 Task: Create a task  Upgrade and migrate company customer support to a cloud-based solution , assign it to team member softage.1@softage.net in the project AppWave and update the status of the task to  Off Track , set the priority of the task to Medium
Action: Mouse moved to (76, 268)
Screenshot: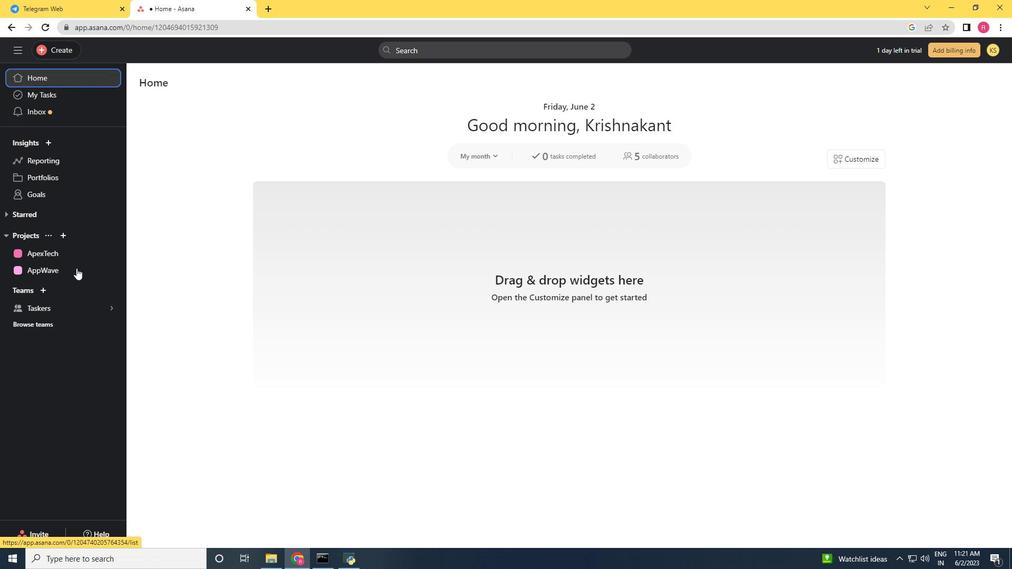 
Action: Mouse pressed left at (76, 268)
Screenshot: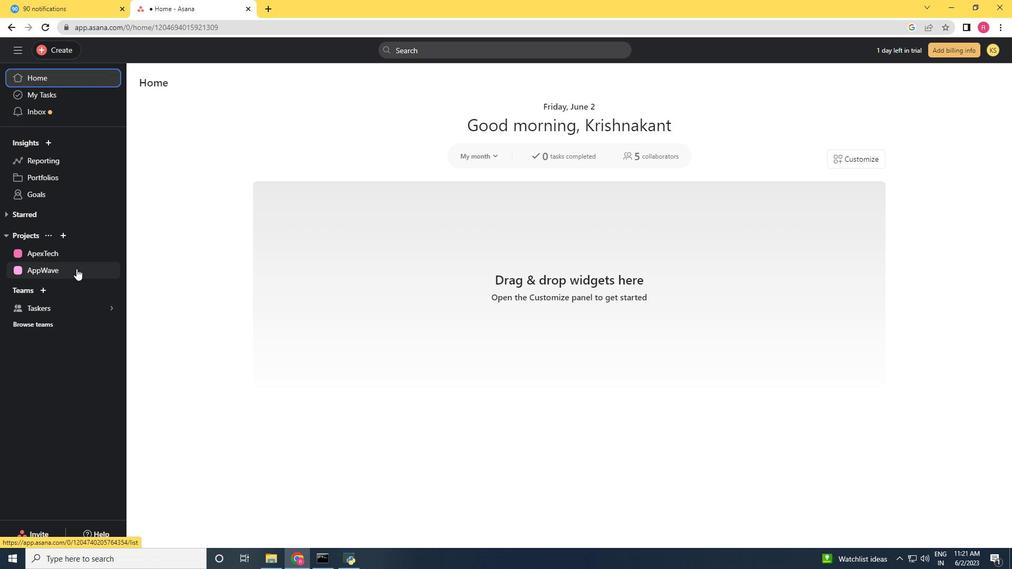 
Action: Mouse moved to (57, 52)
Screenshot: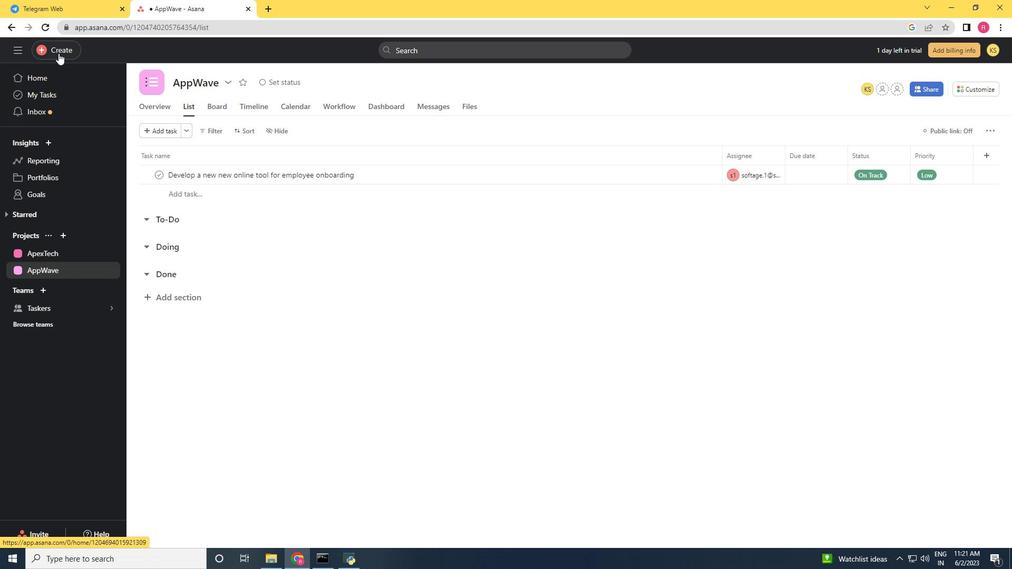 
Action: Mouse pressed left at (57, 52)
Screenshot: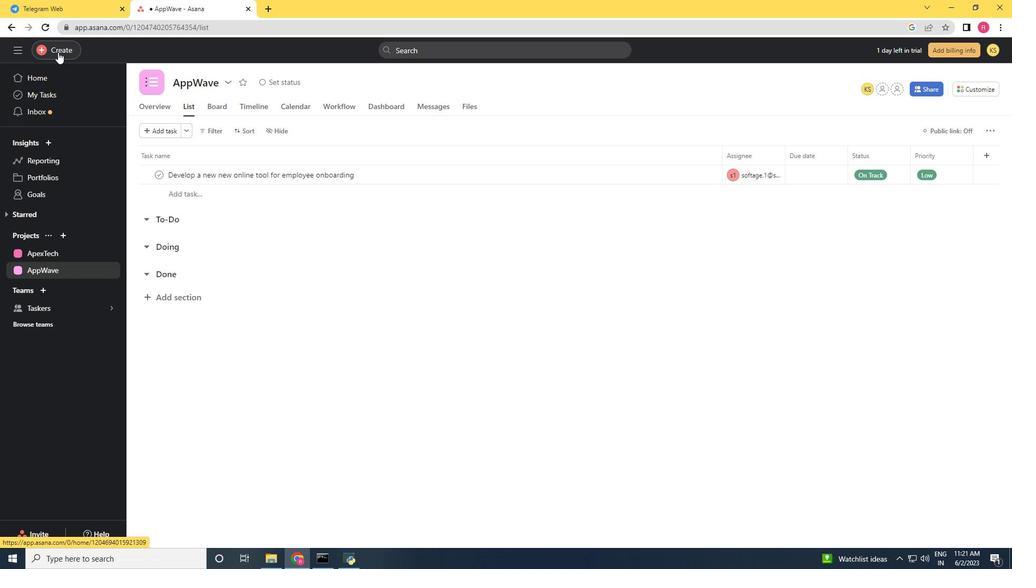 
Action: Mouse moved to (117, 58)
Screenshot: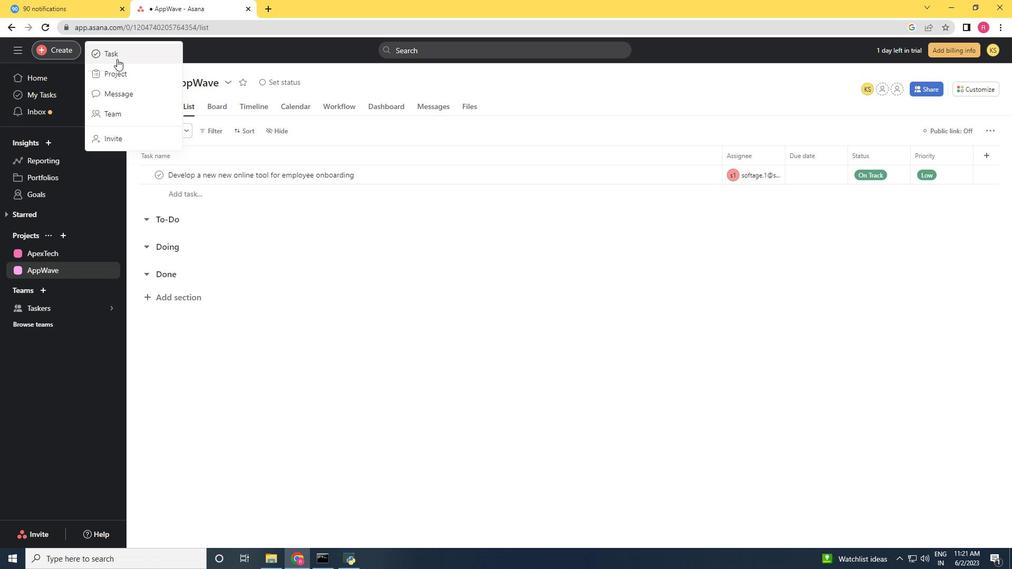 
Action: Mouse pressed left at (117, 58)
Screenshot: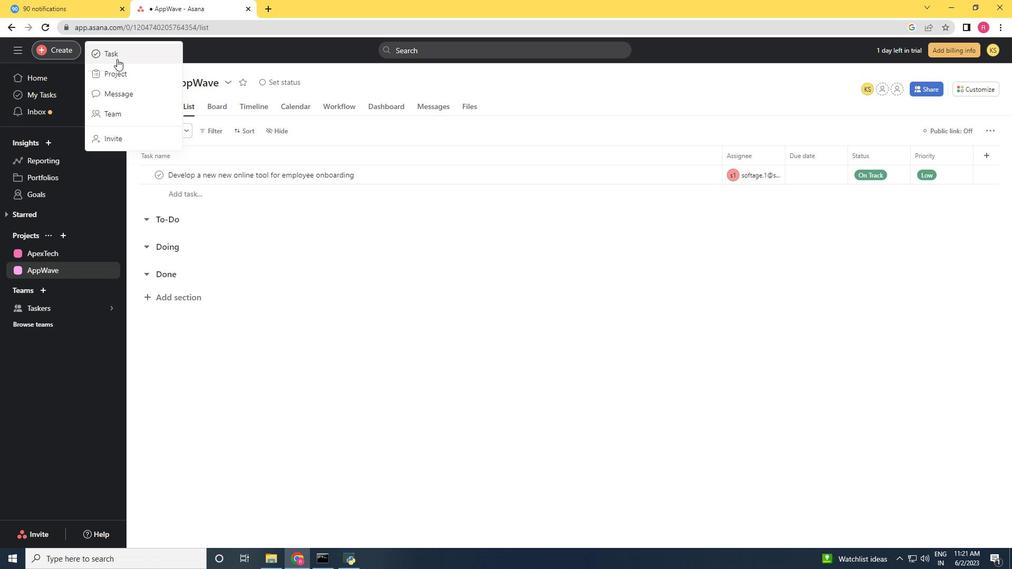 
Action: Mouse moved to (136, 187)
Screenshot: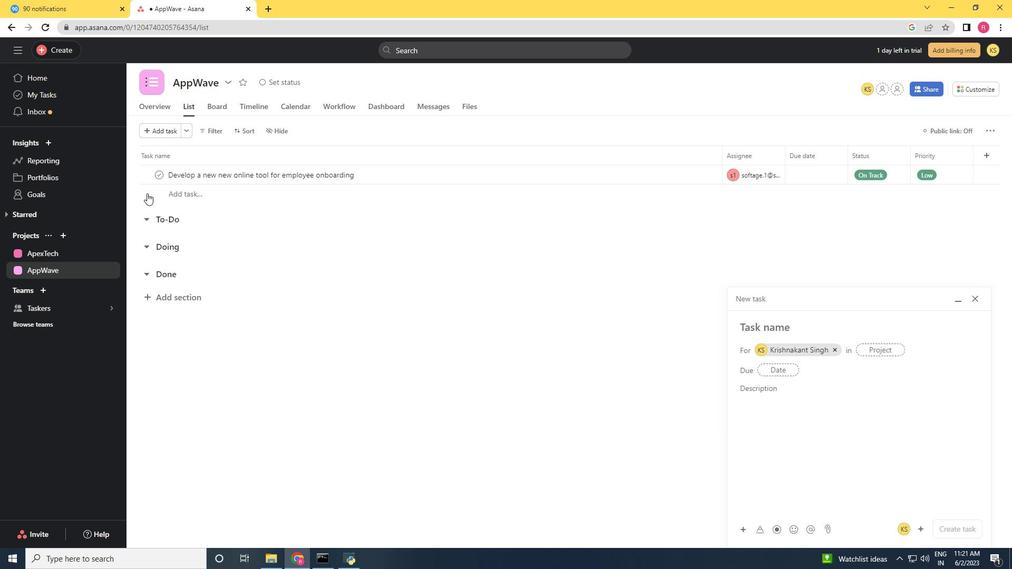 
Action: Key pressed <Key.shift>Upgrade<Key.space>and<Key.space>migrate<Key.space>company<Key.space>customer<Key.space>support<Key.space>to<Key.space>a<Key.space>cloud-base<Key.space><Key.backspace>d<Key.space>solution<Key.space>
Screenshot: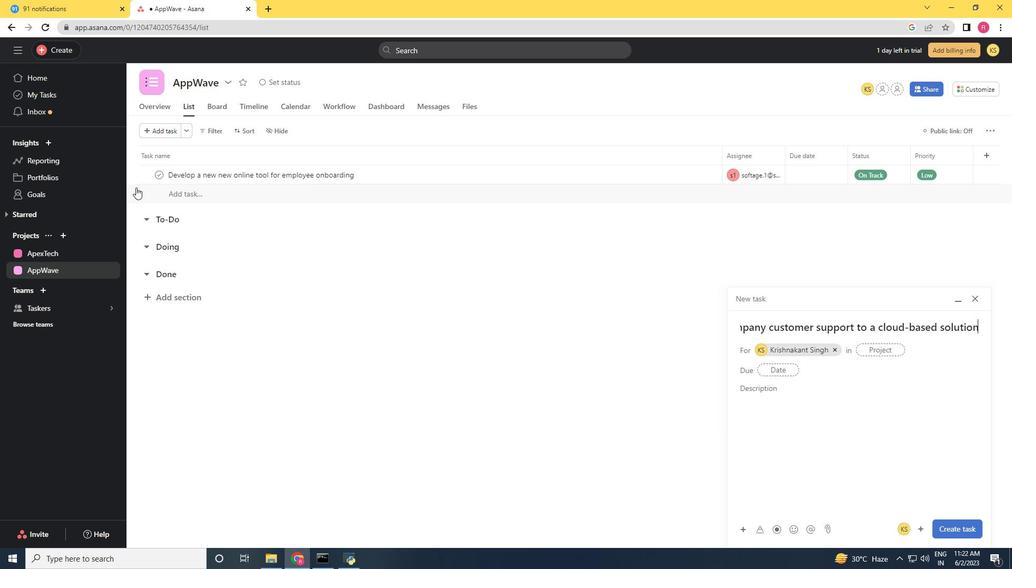 
Action: Mouse moved to (837, 347)
Screenshot: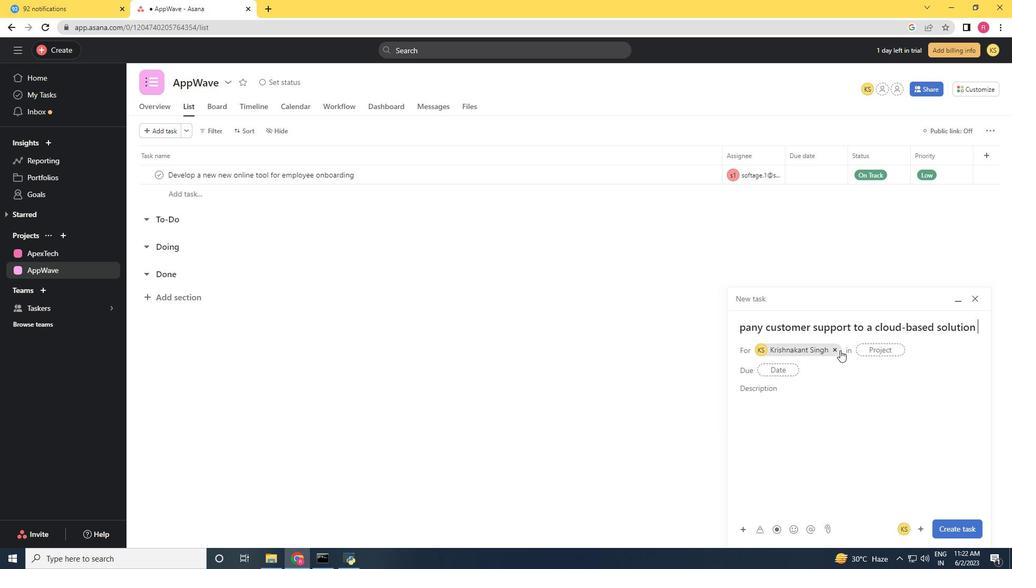 
Action: Mouse pressed left at (837, 347)
Screenshot: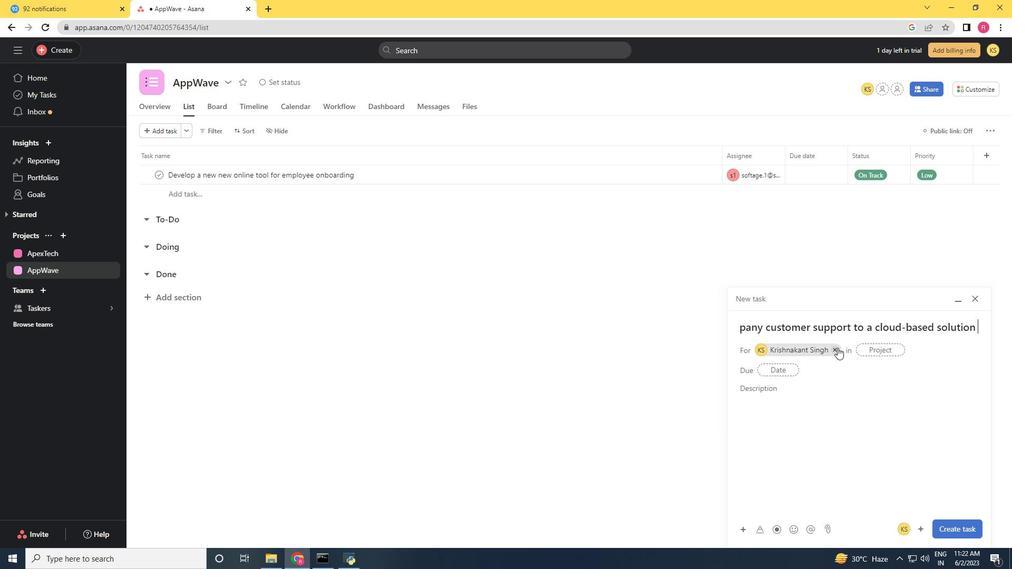 
Action: Mouse moved to (787, 350)
Screenshot: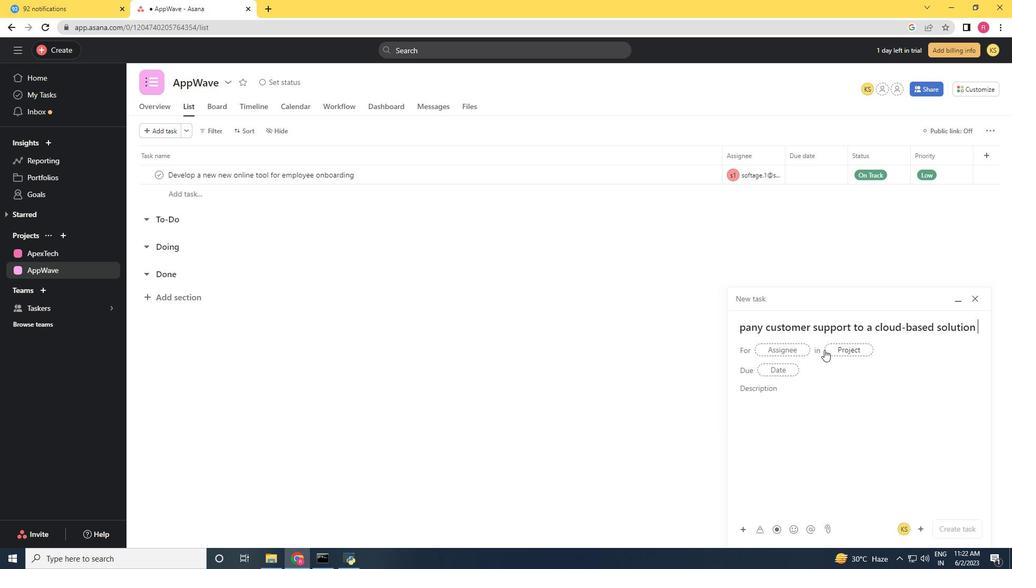 
Action: Mouse pressed left at (787, 350)
Screenshot: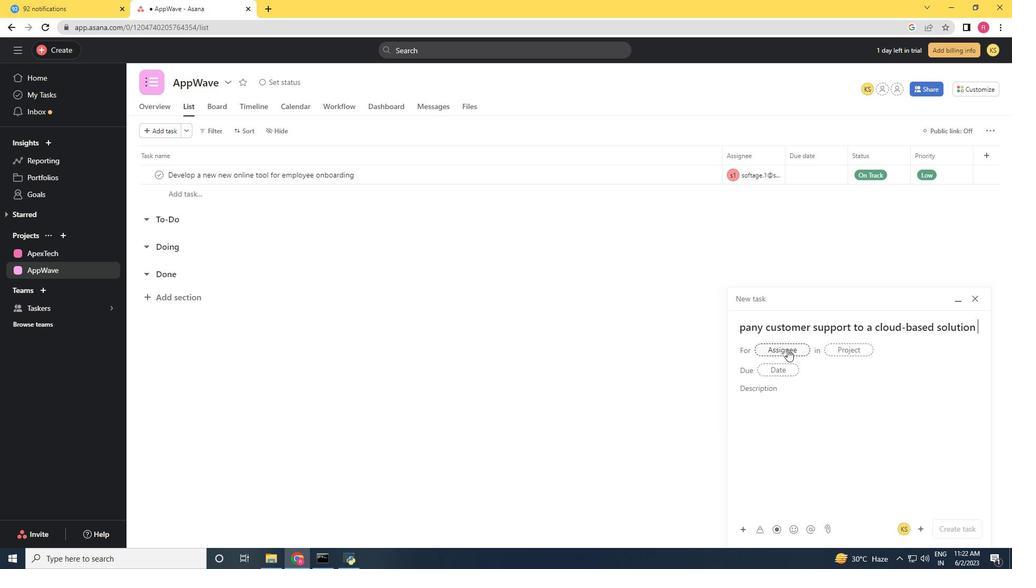 
Action: Mouse moved to (711, 396)
Screenshot: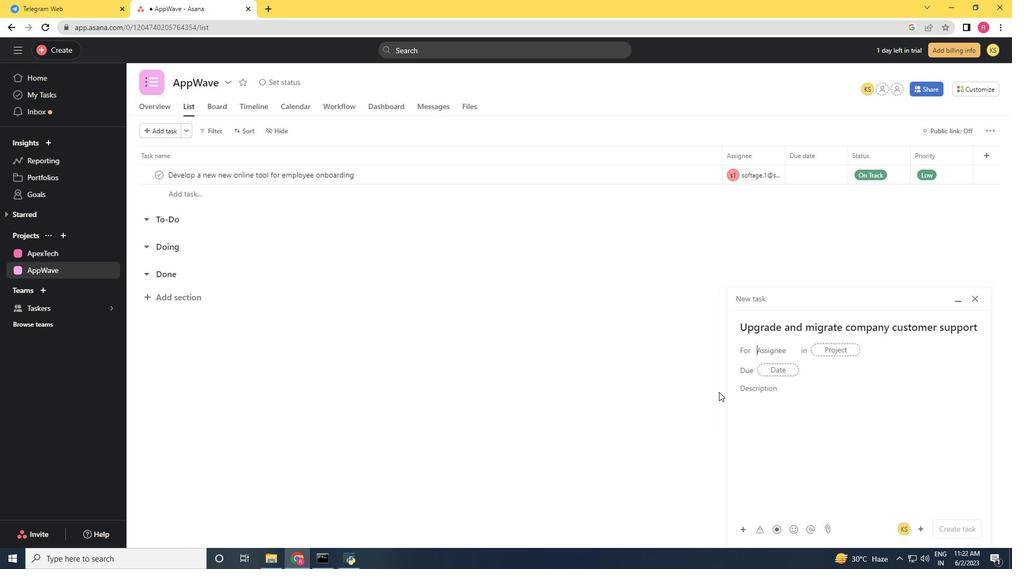 
Action: Key pressed softage.1<Key.shift>@softage.net
Screenshot: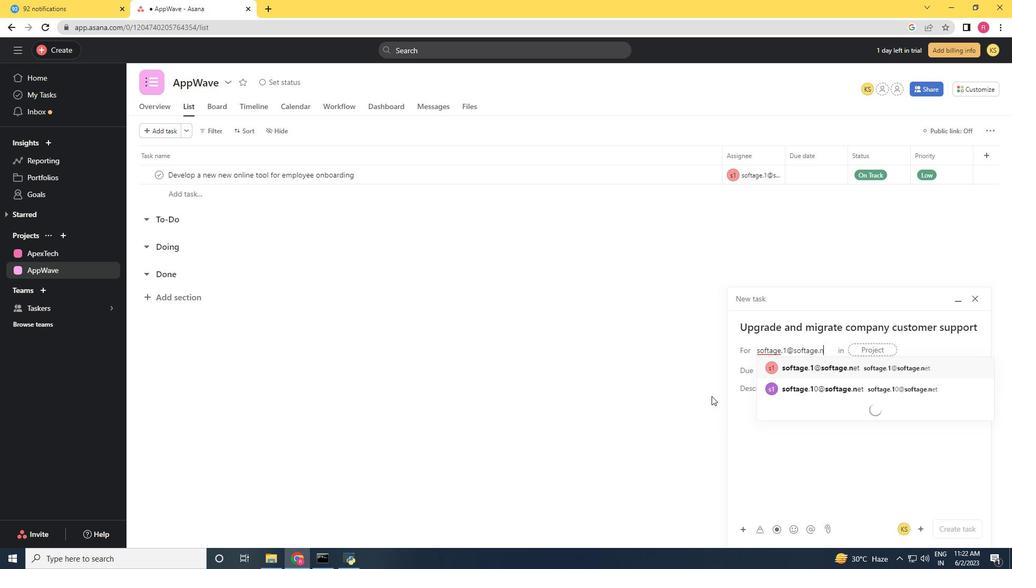 
Action: Mouse moved to (841, 368)
Screenshot: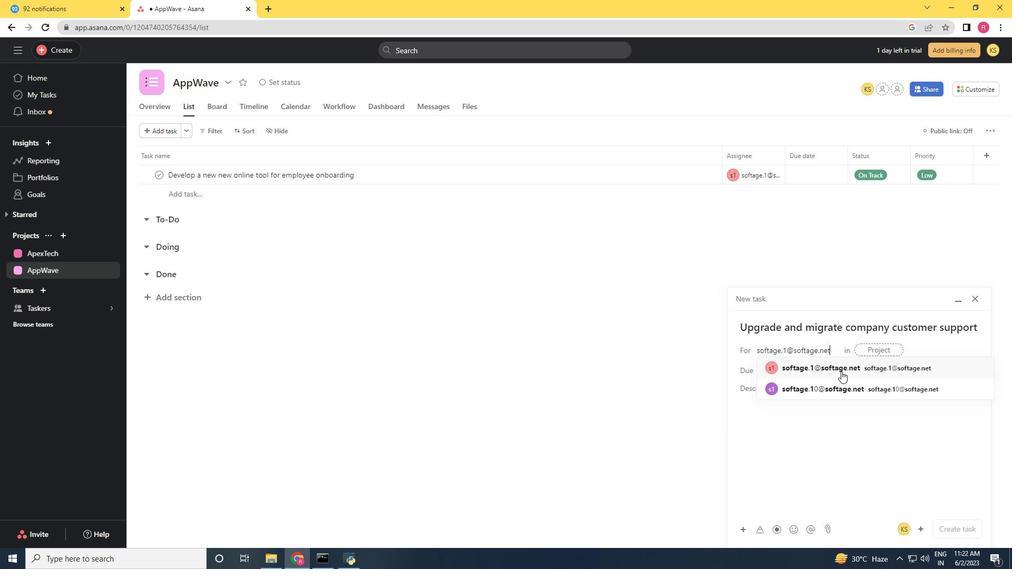 
Action: Mouse pressed left at (841, 368)
Screenshot: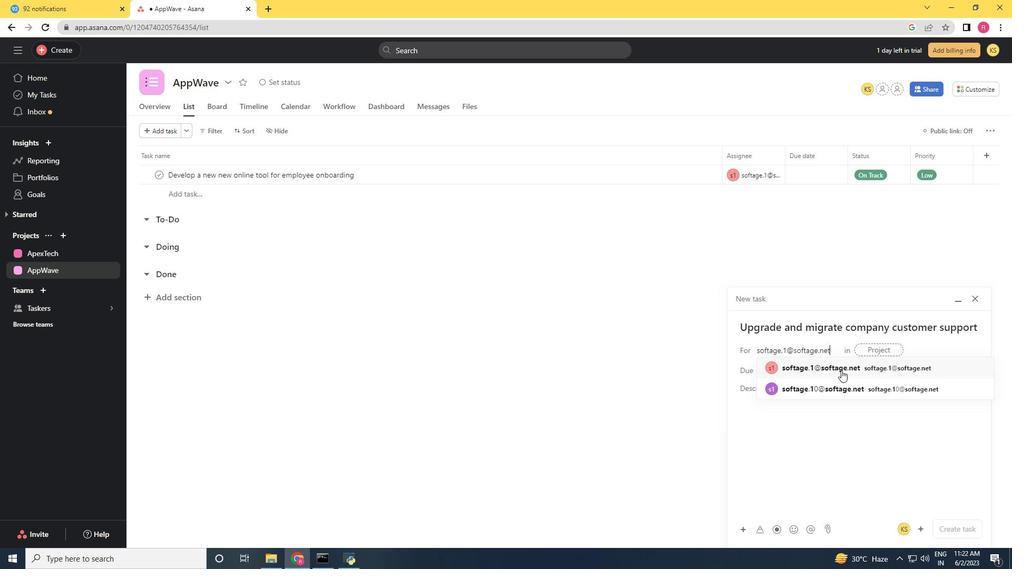 
Action: Mouse moved to (691, 390)
Screenshot: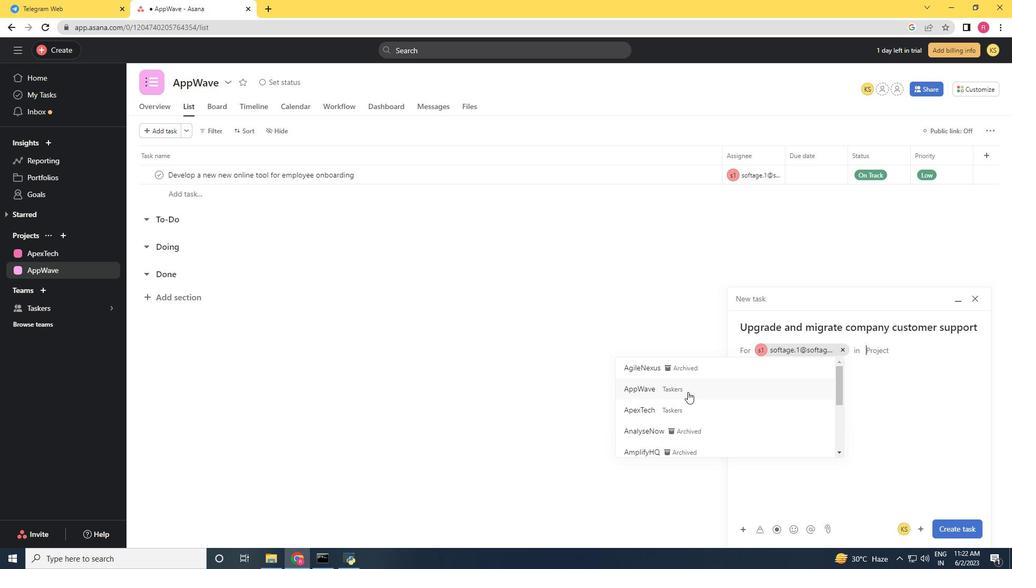 
Action: Mouse pressed left at (691, 390)
Screenshot: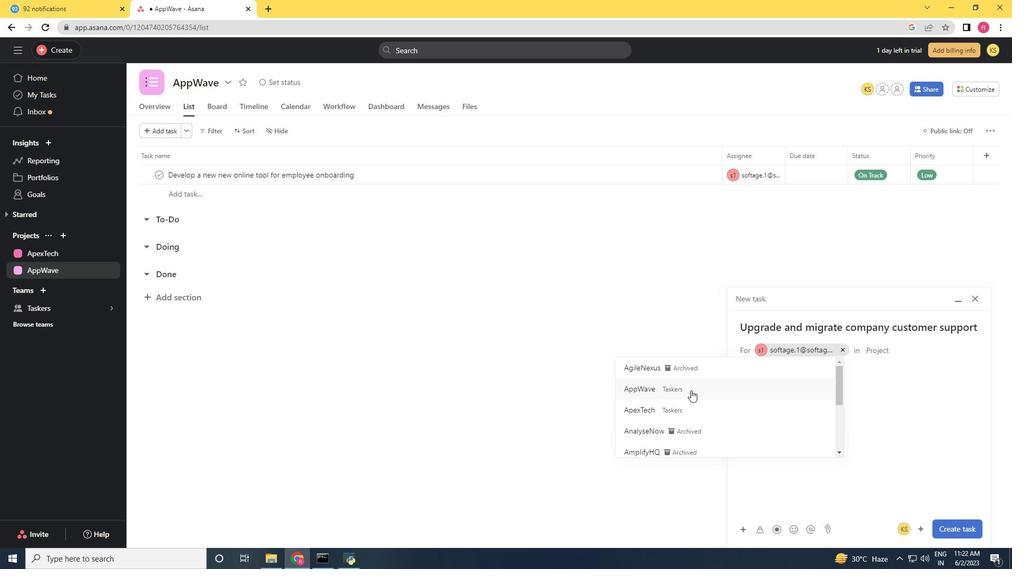 
Action: Mouse moved to (794, 396)
Screenshot: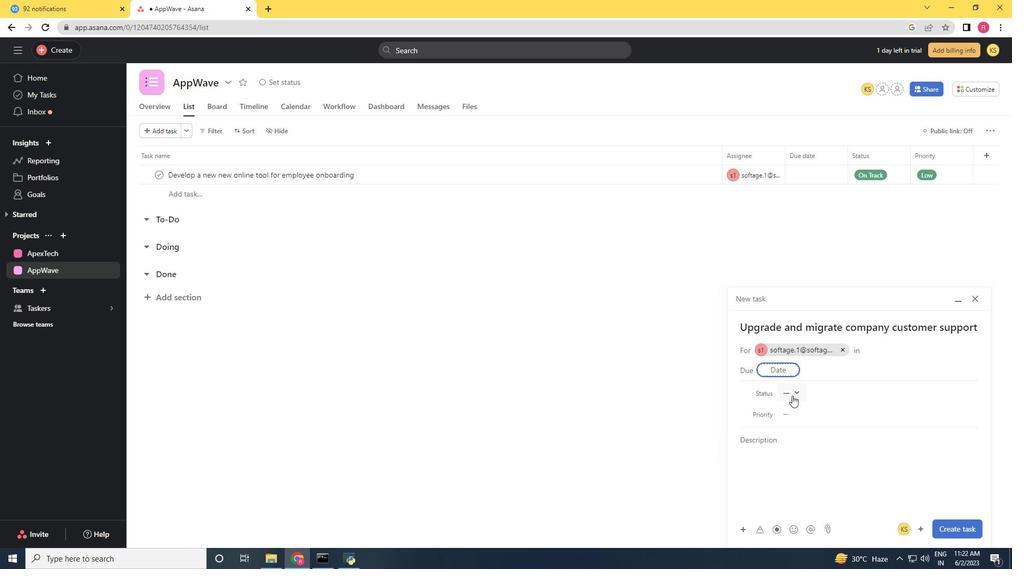 
Action: Mouse pressed left at (794, 396)
Screenshot: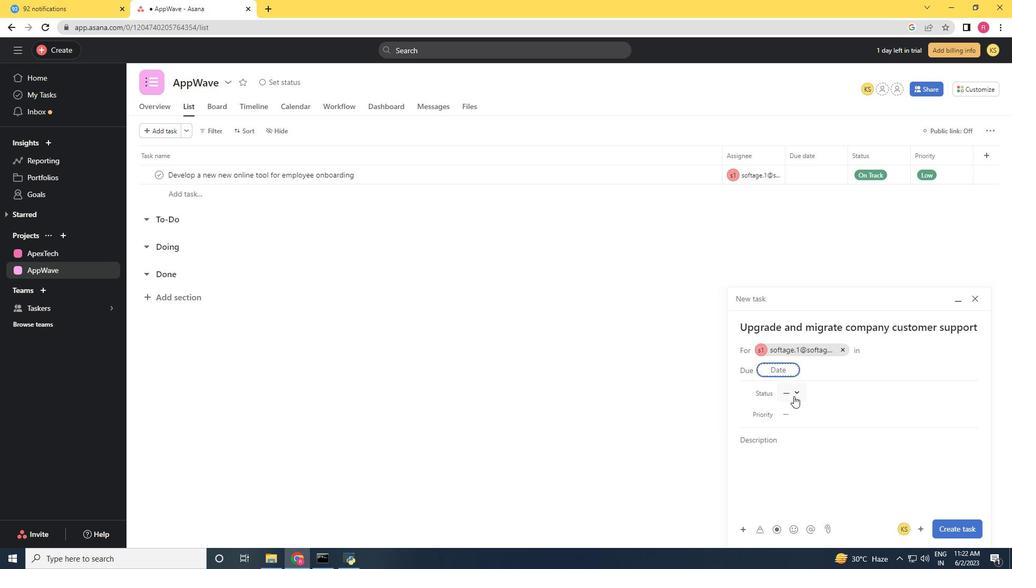 
Action: Mouse moved to (821, 442)
Screenshot: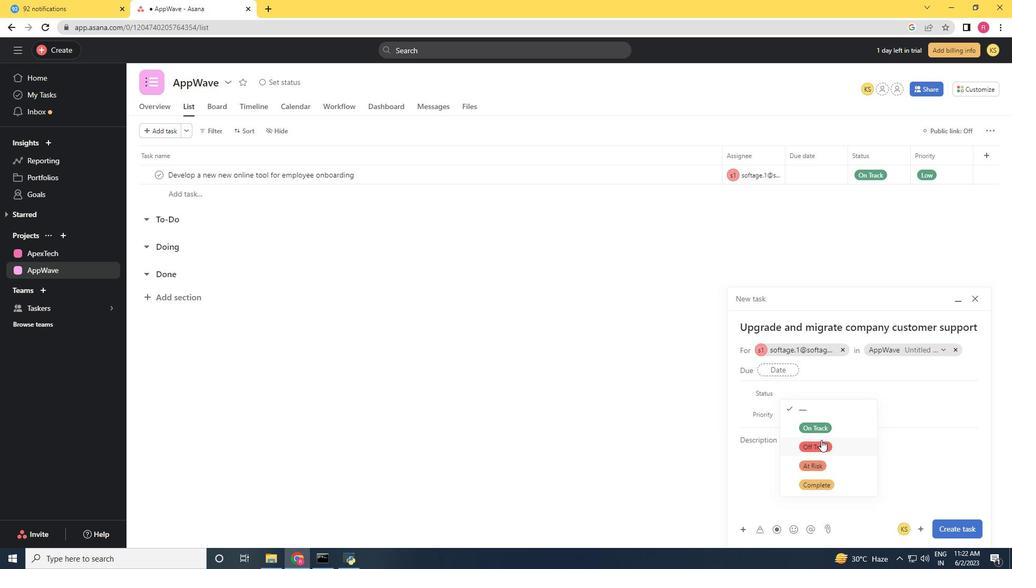 
Action: Mouse pressed left at (821, 442)
Screenshot: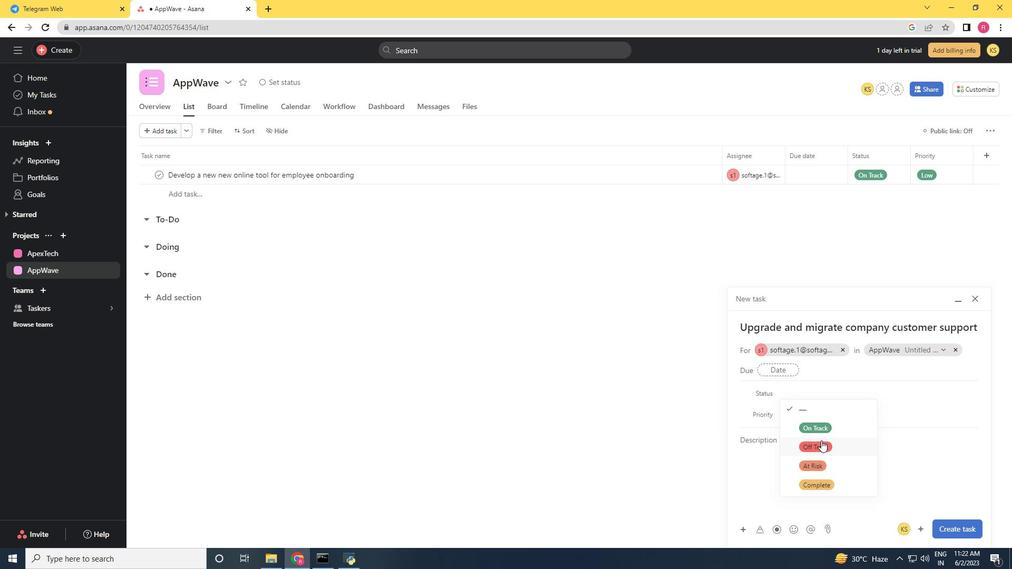 
Action: Mouse moved to (789, 409)
Screenshot: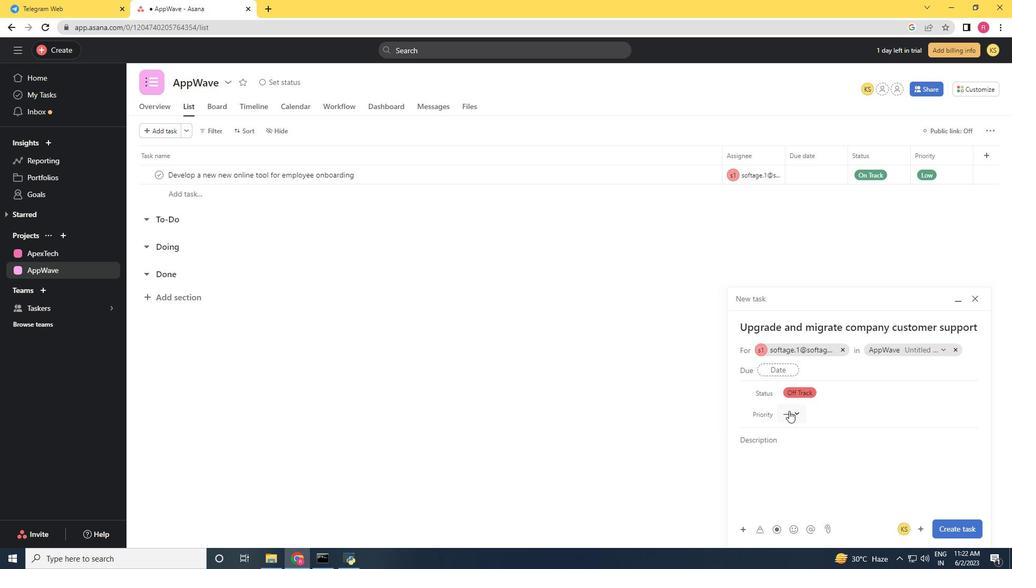 
Action: Mouse pressed left at (789, 409)
Screenshot: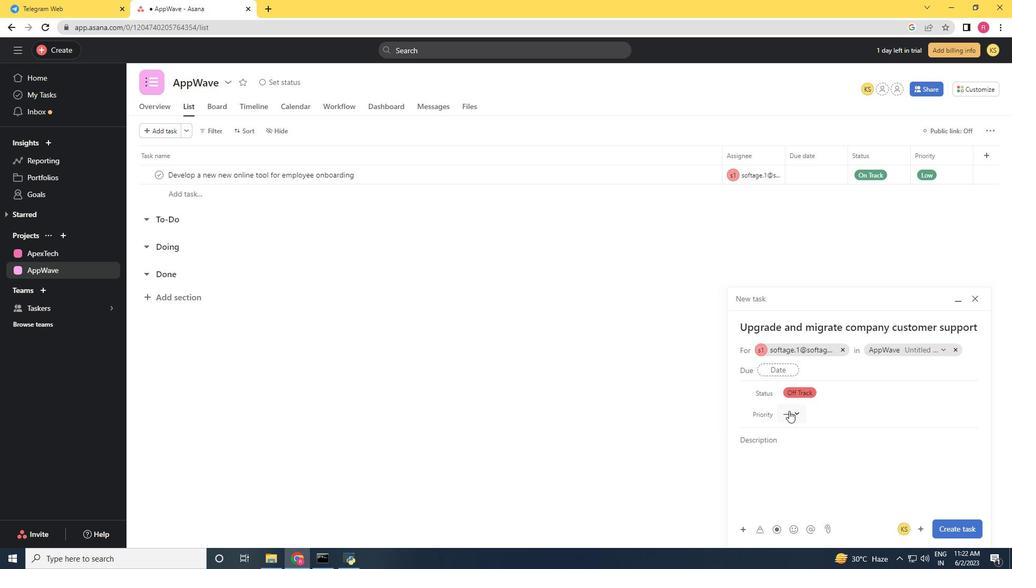 
Action: Mouse moved to (819, 470)
Screenshot: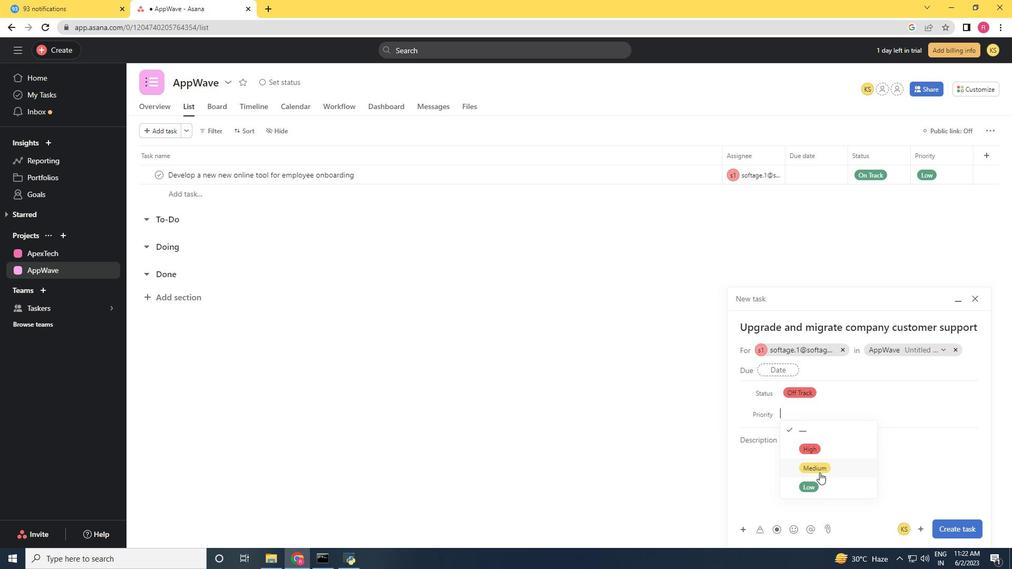
Action: Mouse pressed left at (819, 470)
Screenshot: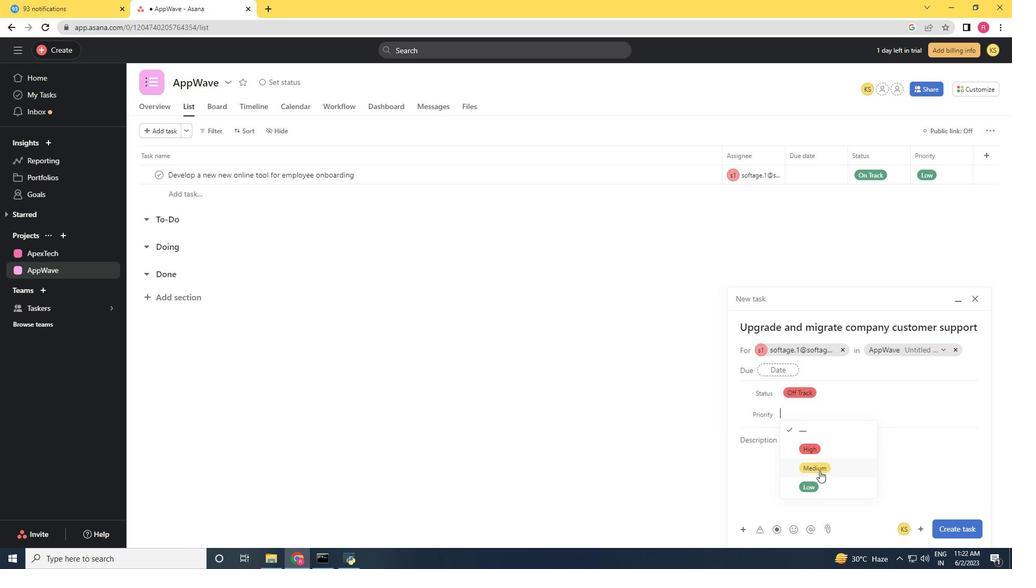 
Action: Mouse moved to (945, 526)
Screenshot: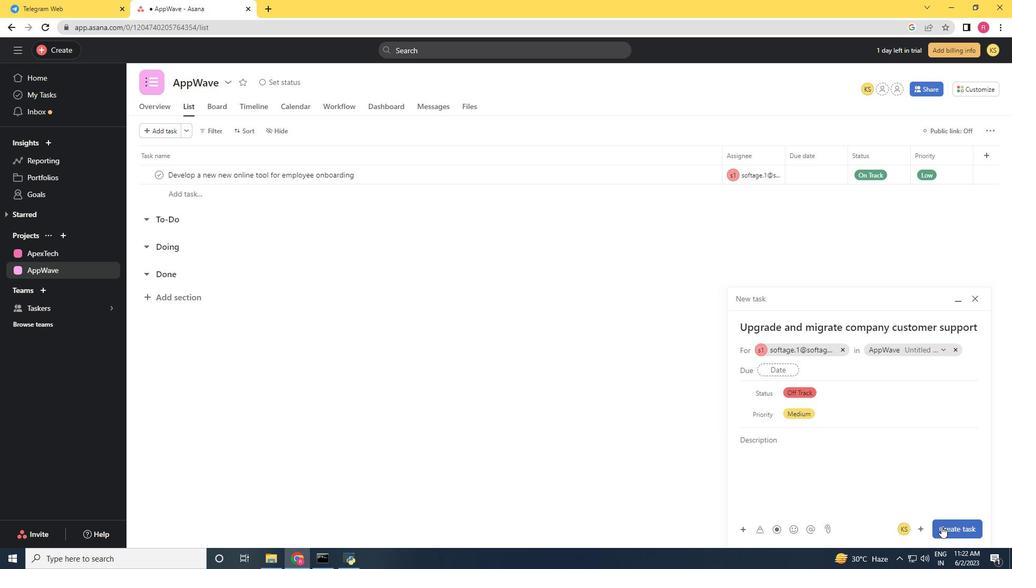 
Action: Mouse pressed left at (945, 526)
Screenshot: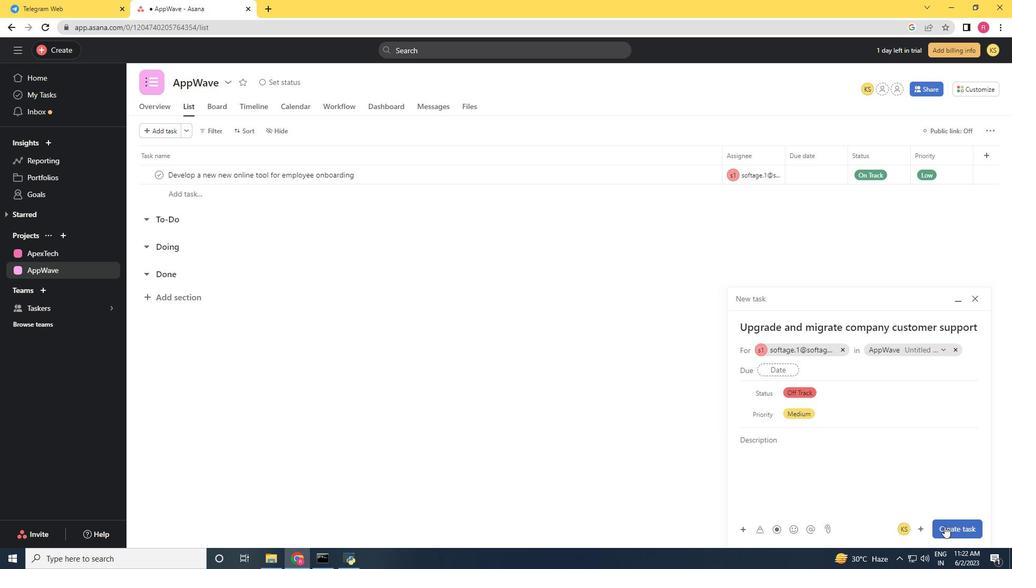 
Action: Mouse moved to (639, 441)
Screenshot: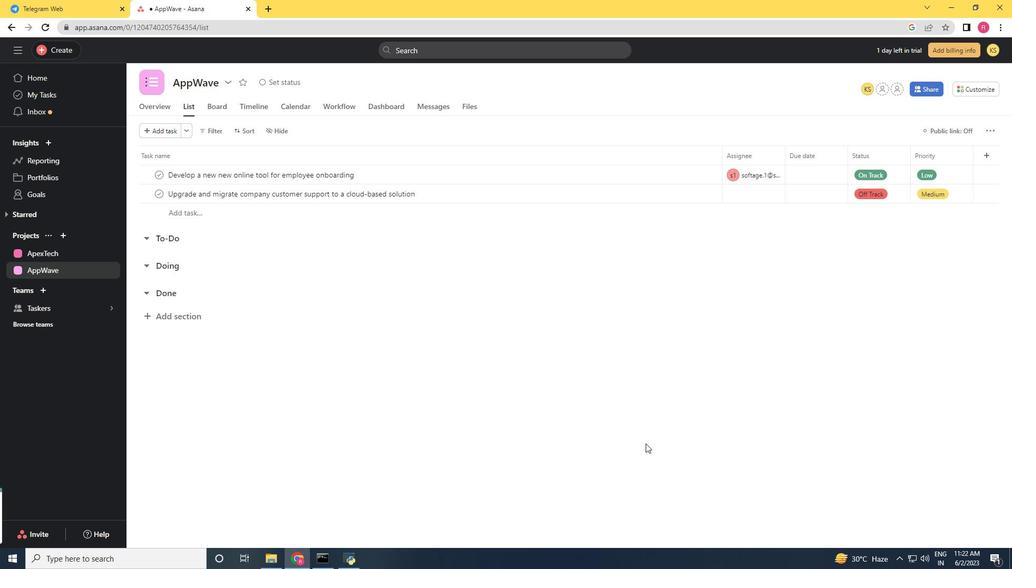 
